 Task: Create New Customer with Customer Name: Tuesday Morning, Billing Address Line1: 3194 Cheshire Road, Billing Address Line2:  Bridgeport, Billing Address Line3:  Connecticut 06604, Cell Number: 812-237-6818
Action: Mouse moved to (177, 34)
Screenshot: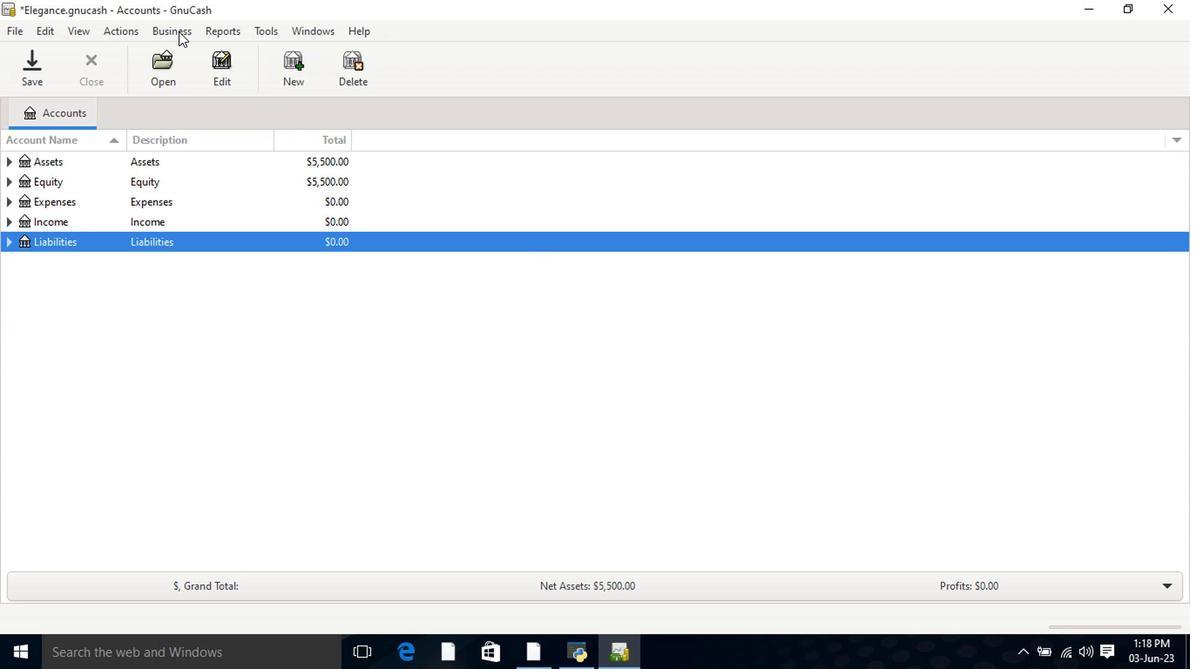 
Action: Mouse pressed left at (177, 34)
Screenshot: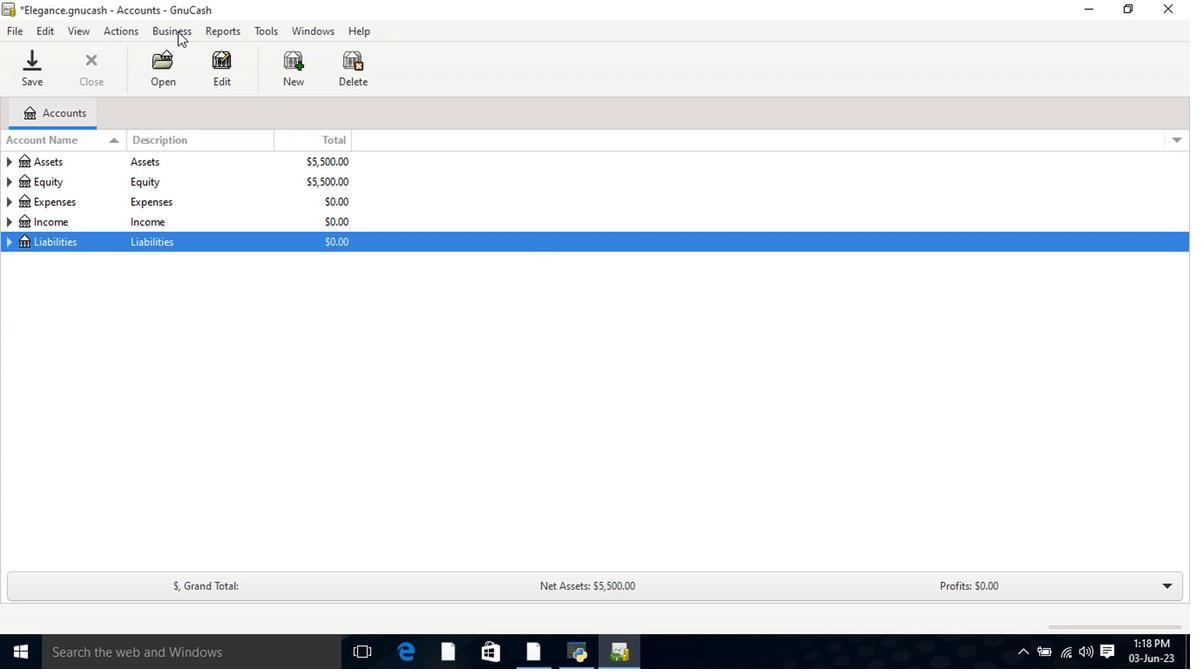 
Action: Mouse moved to (380, 78)
Screenshot: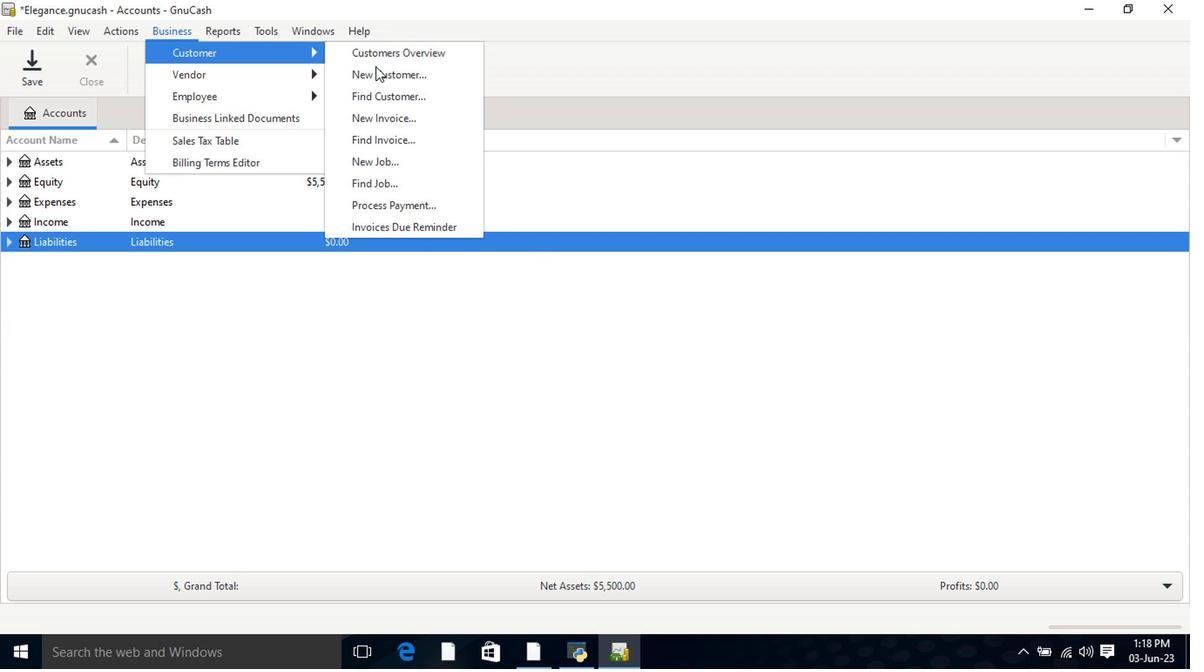 
Action: Mouse pressed left at (380, 78)
Screenshot: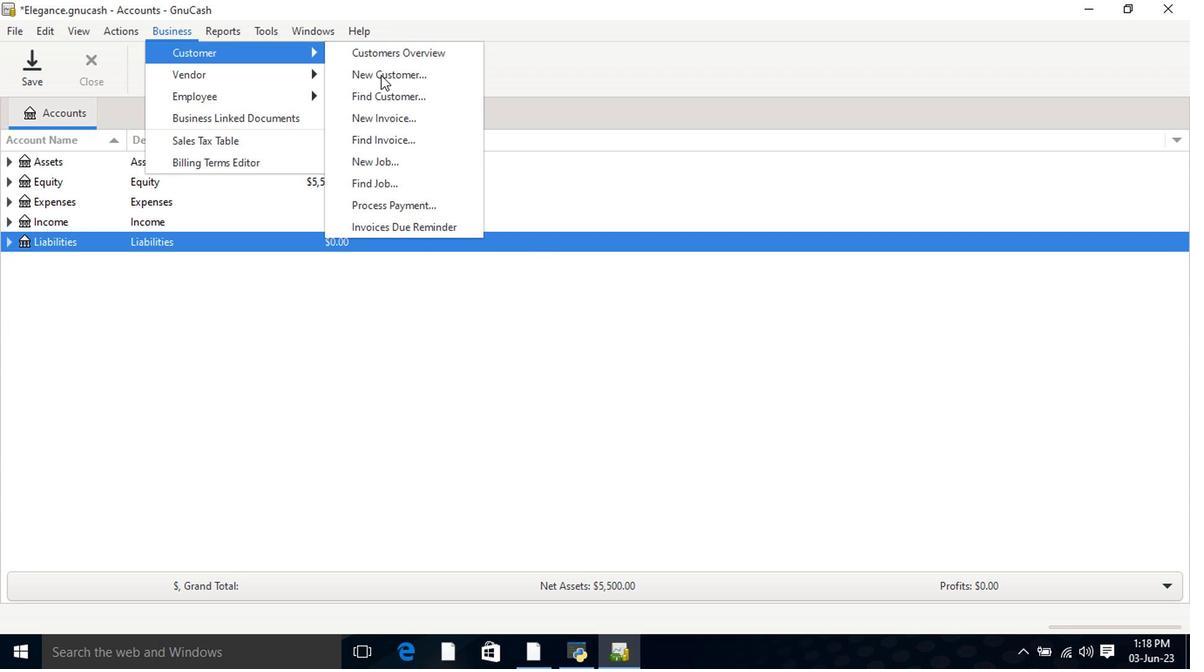 
Action: Mouse moved to (659, 200)
Screenshot: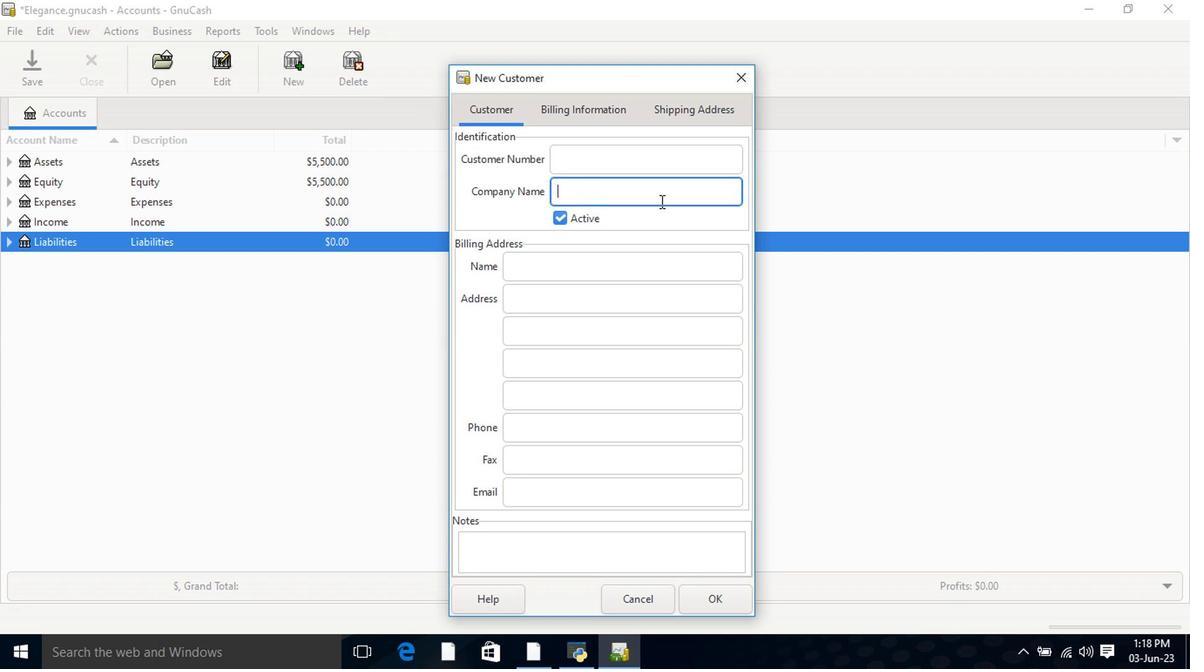 
Action: Key pressed <Key.shift>tues<Key.backspace><Key.backspace><Key.backspace><Key.backspace><Key.shift>Tue
Screenshot: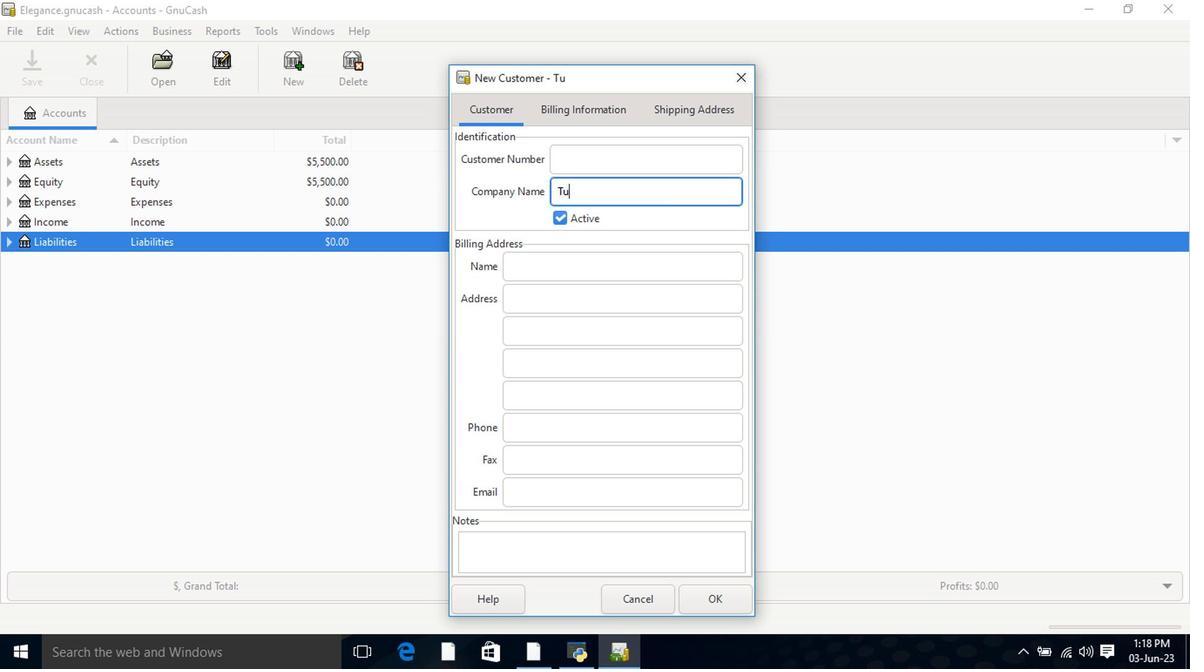
Action: Mouse moved to (659, 200)
Screenshot: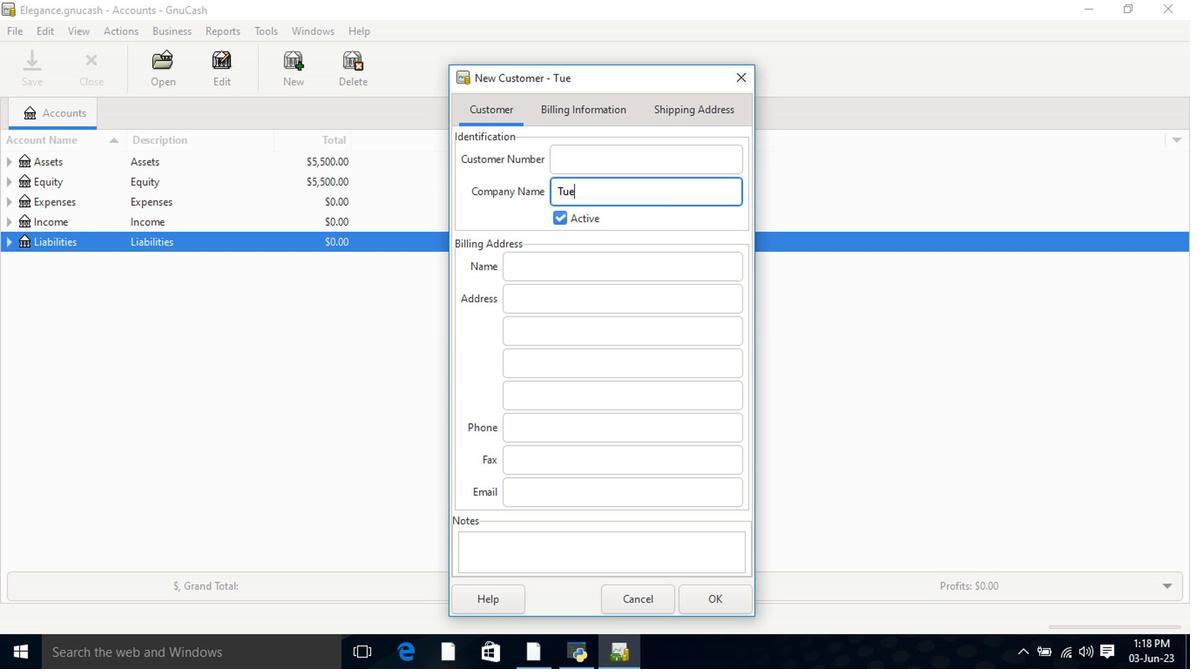 
Action: Key pressed sday<Key.space><Key.shift>morning<Key.left><Key.left><Key.left><Key.left><Key.left><Key.left><Key.shift><Key.left>M<Key.tab><Key.tab><Key.tab>3194<Key.space><Key.shift>Cheshire<Key.space><Key.shift>Road<Key.tab><Key.shift>Bridgeport<Key.tab><Key.shift>Connecticut<Key.space>06604<Key.tab><Key.tab>812-237-6818
Screenshot: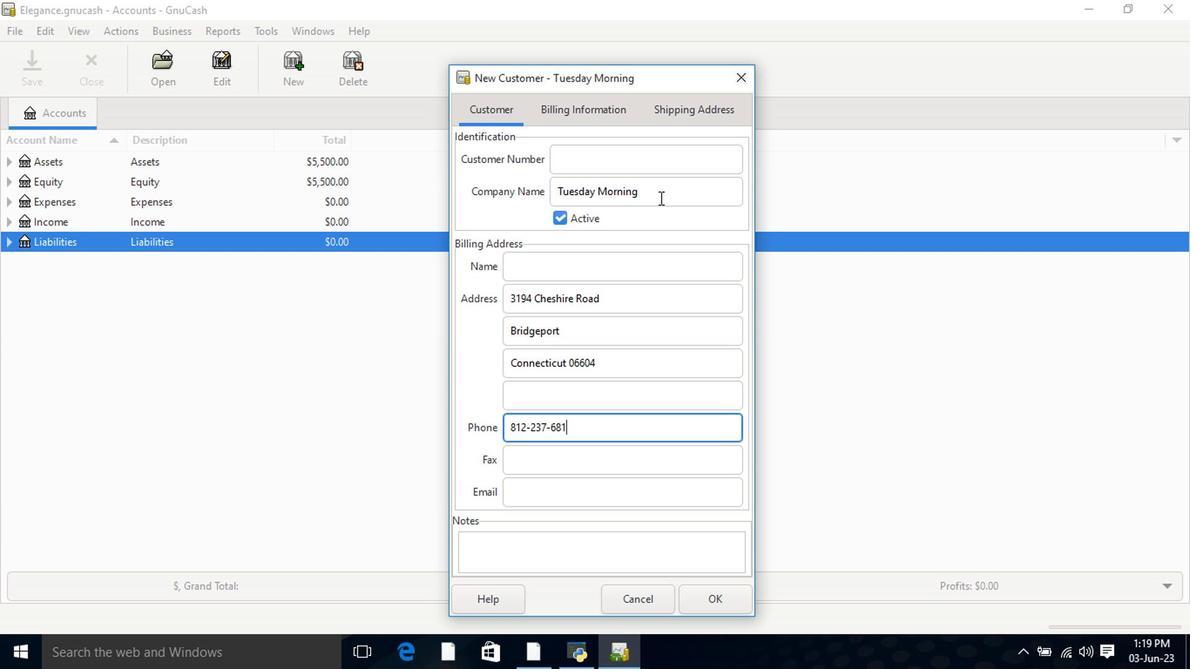 
Action: Mouse moved to (619, 114)
Screenshot: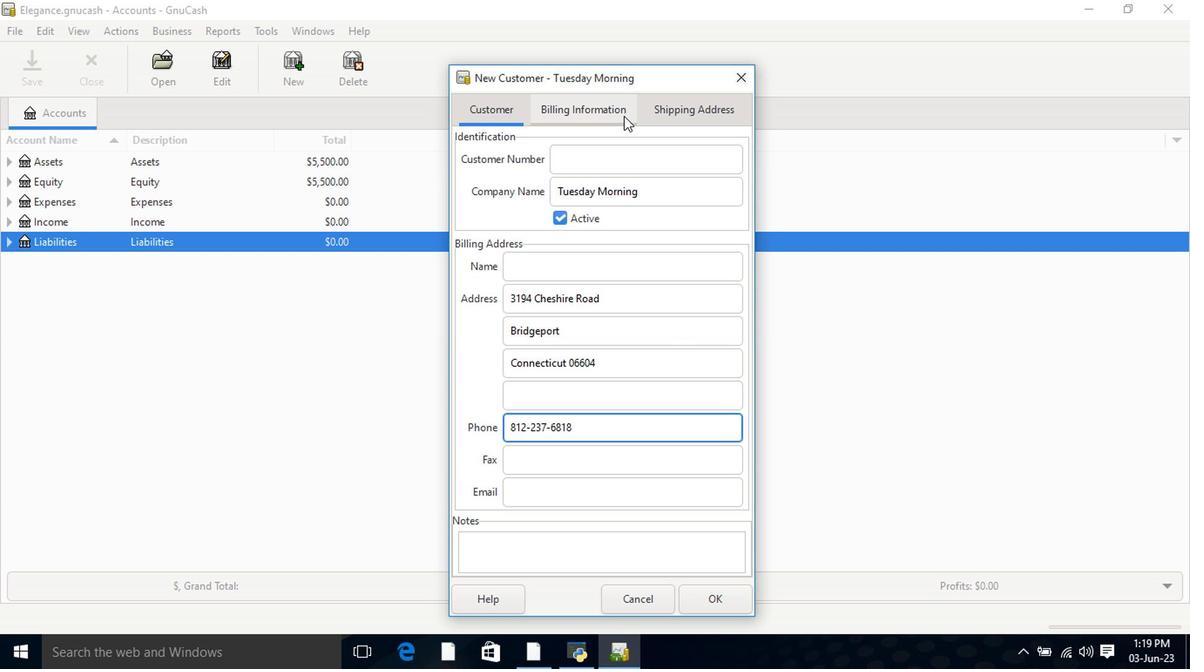
Action: Mouse pressed left at (619, 114)
Screenshot: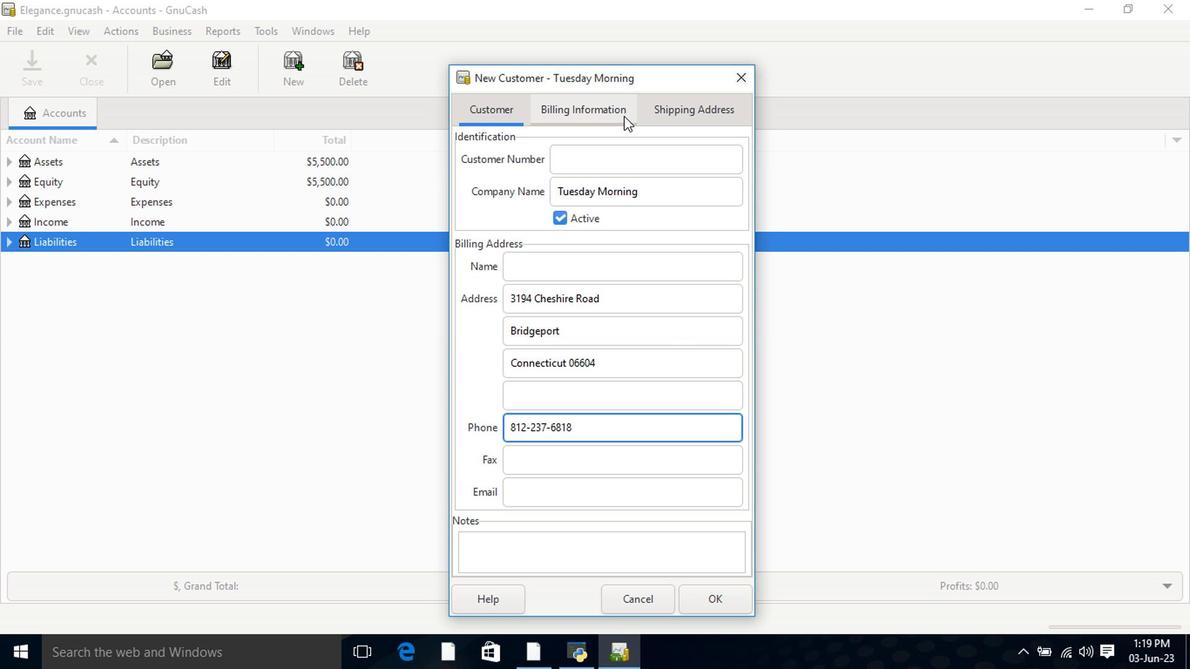 
Action: Mouse moved to (677, 114)
Screenshot: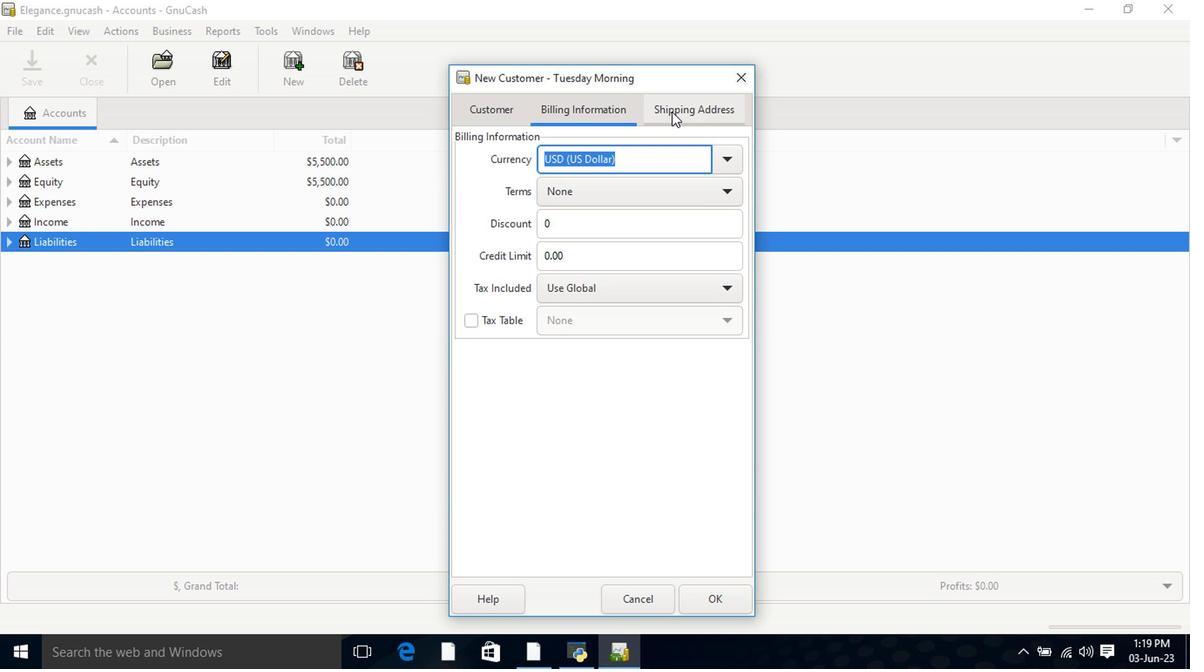 
Action: Mouse pressed left at (677, 114)
Screenshot: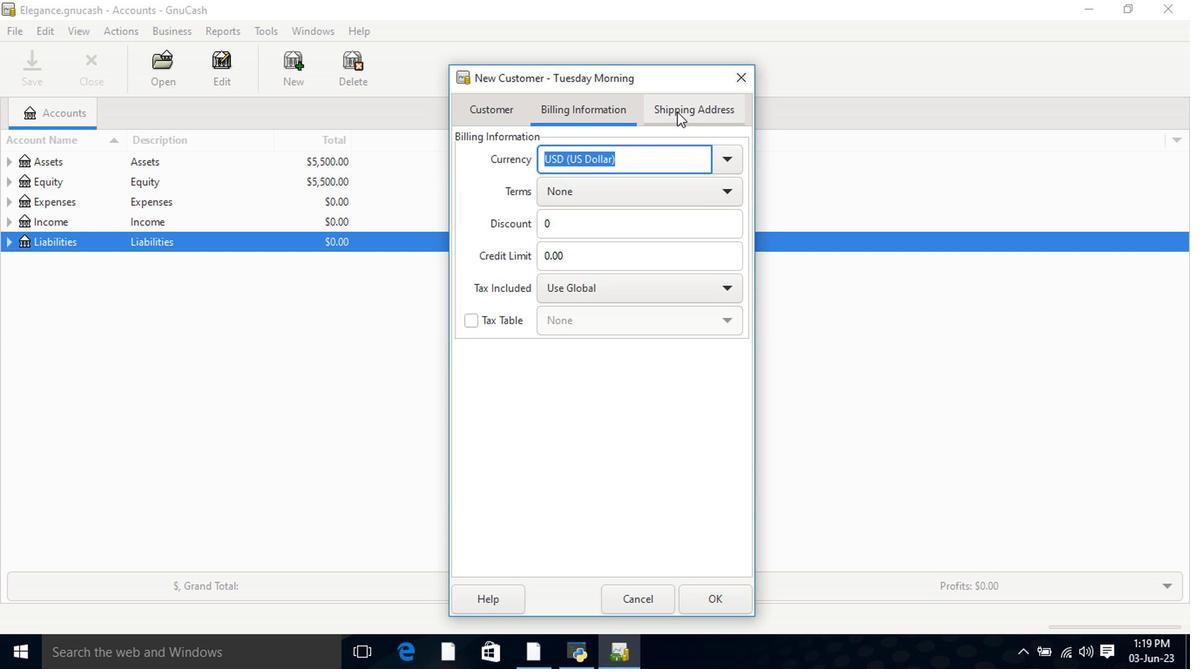 
Action: Mouse moved to (713, 605)
Screenshot: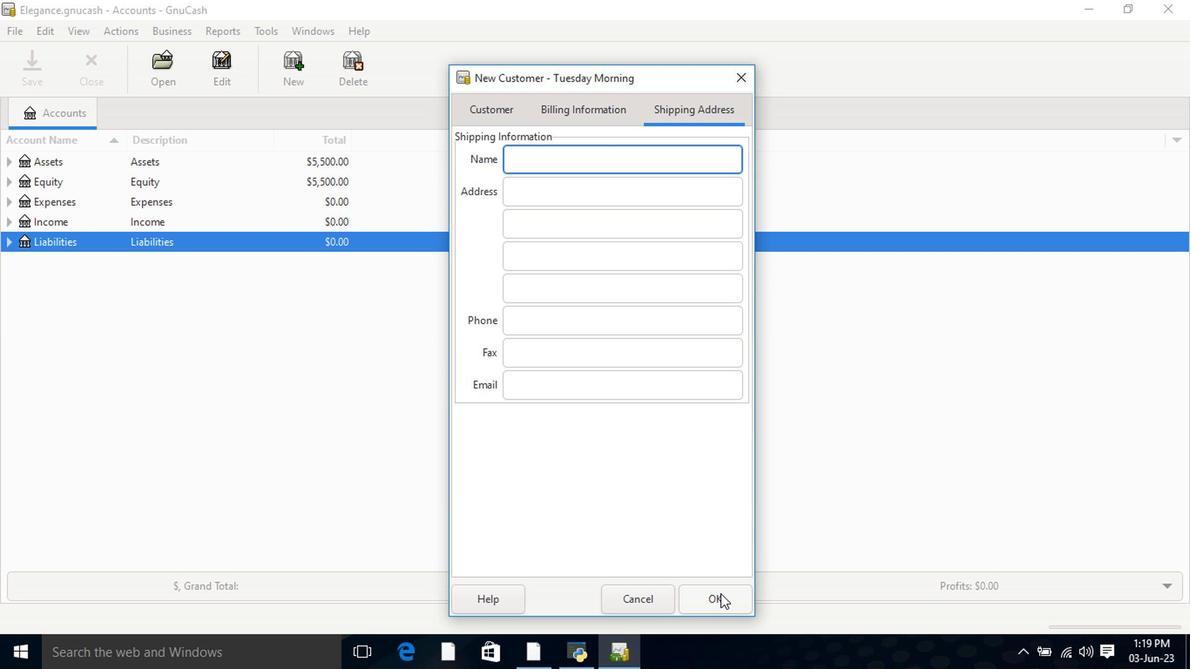 
Action: Mouse pressed left at (713, 605)
Screenshot: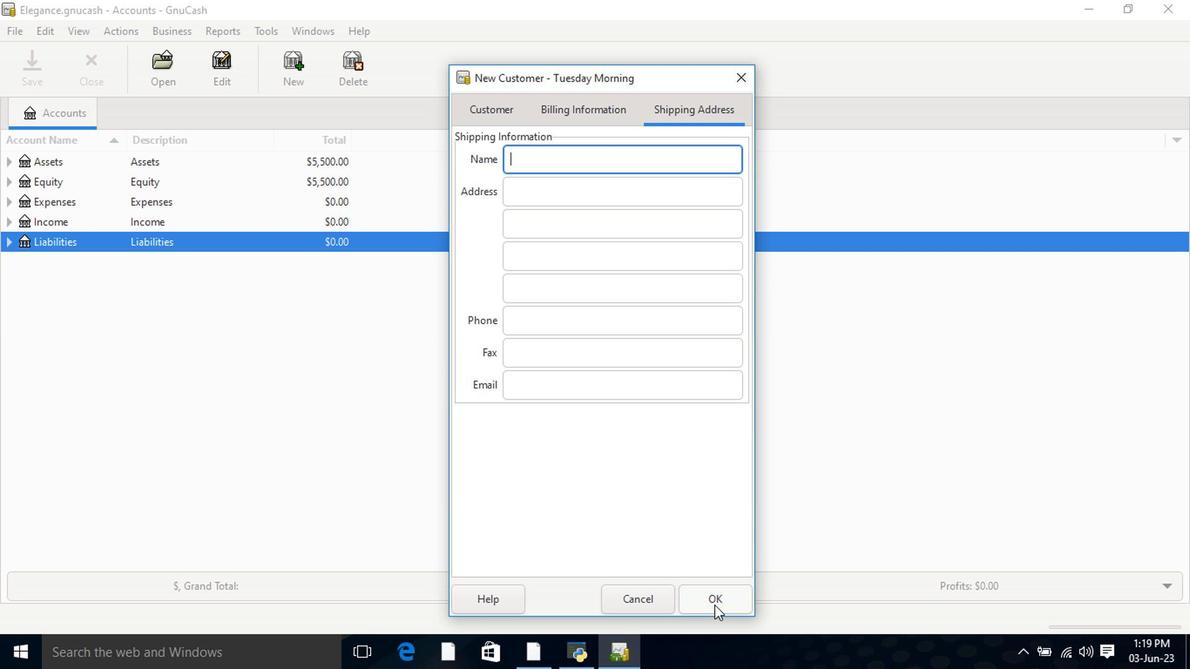 
Action: Mouse moved to (707, 602)
Screenshot: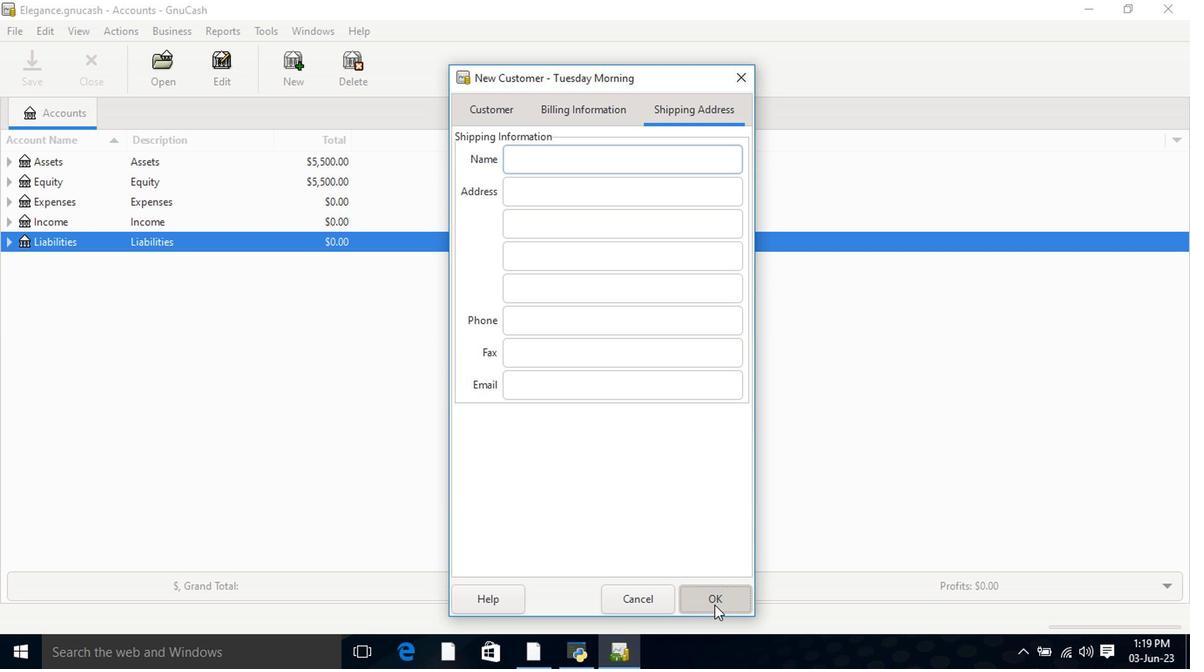 
